 Task: Create a due date automation trigger when advanced on, 2 hours after a card is due add dates due in in more than 1 days.
Action: Mouse moved to (904, 69)
Screenshot: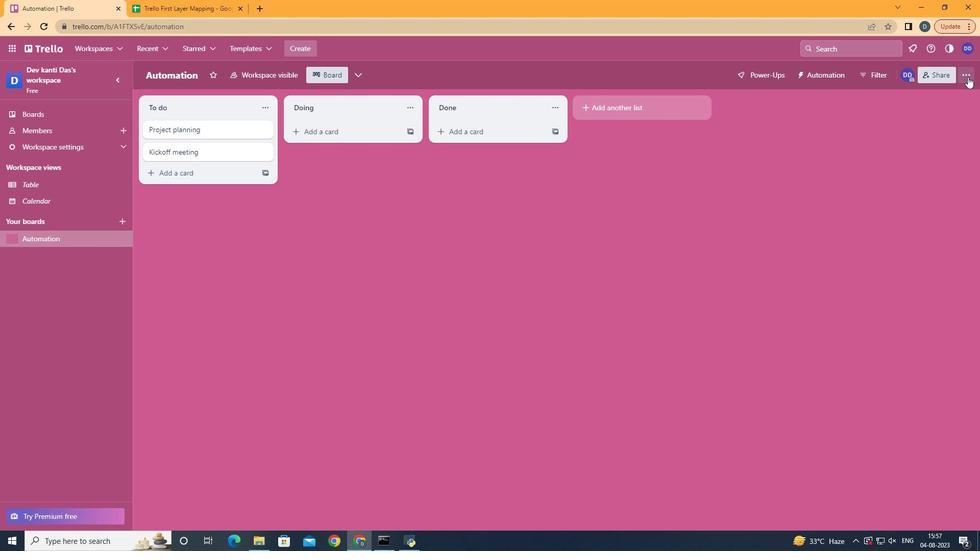 
Action: Mouse pressed left at (904, 69)
Screenshot: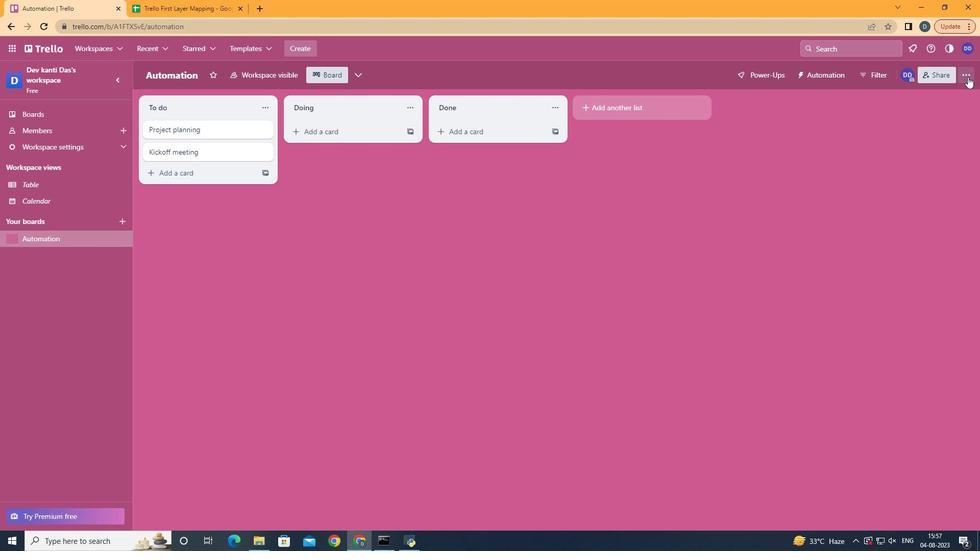 
Action: Mouse moved to (831, 213)
Screenshot: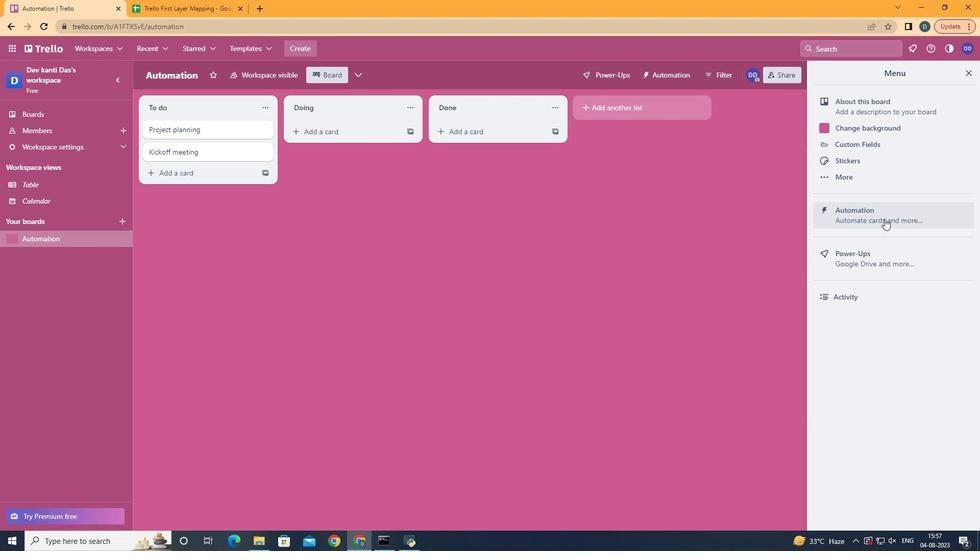 
Action: Mouse pressed left at (831, 213)
Screenshot: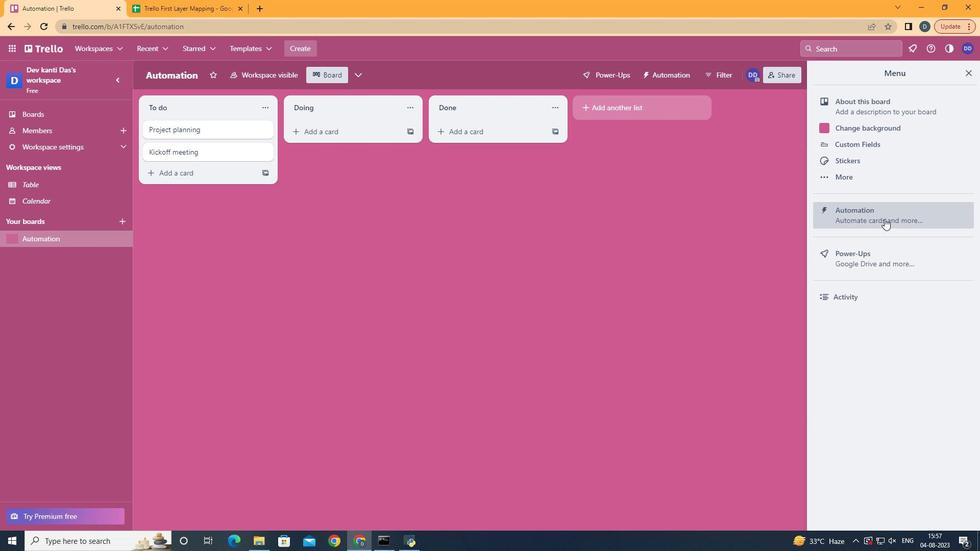 
Action: Mouse moved to (240, 203)
Screenshot: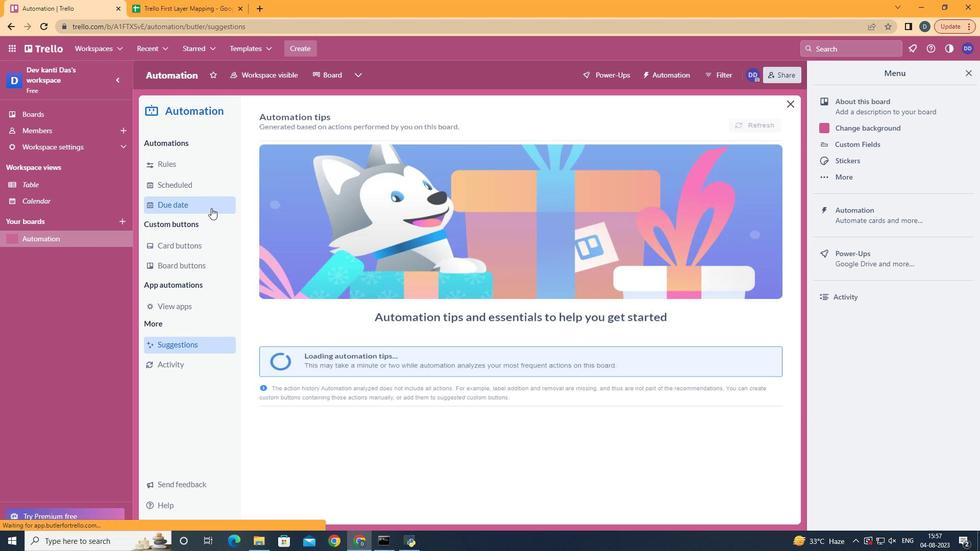 
Action: Mouse pressed left at (240, 203)
Screenshot: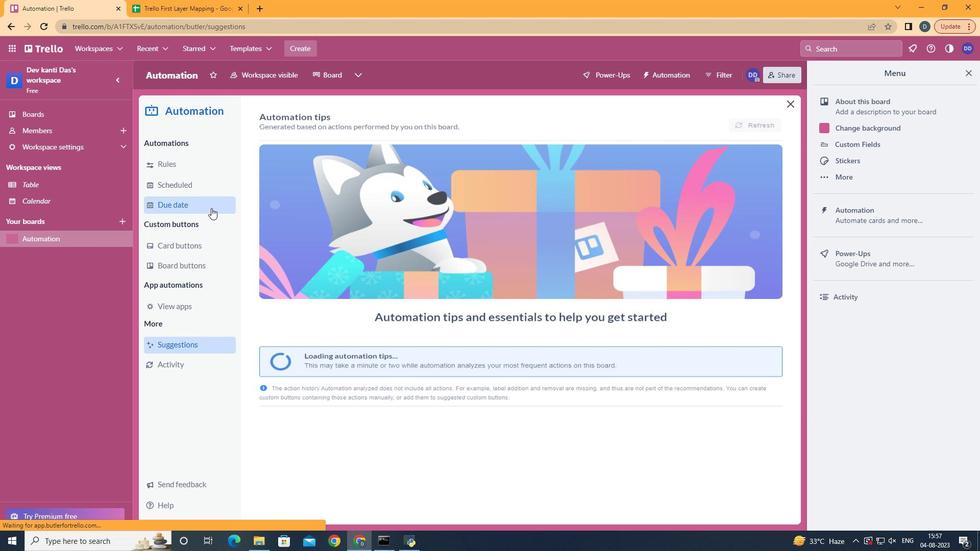 
Action: Mouse moved to (688, 107)
Screenshot: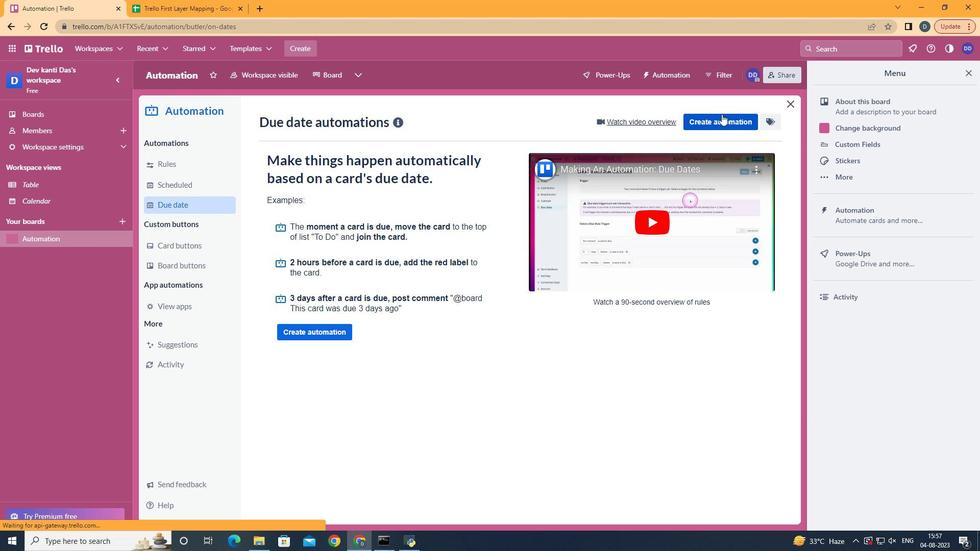 
Action: Mouse pressed left at (688, 107)
Screenshot: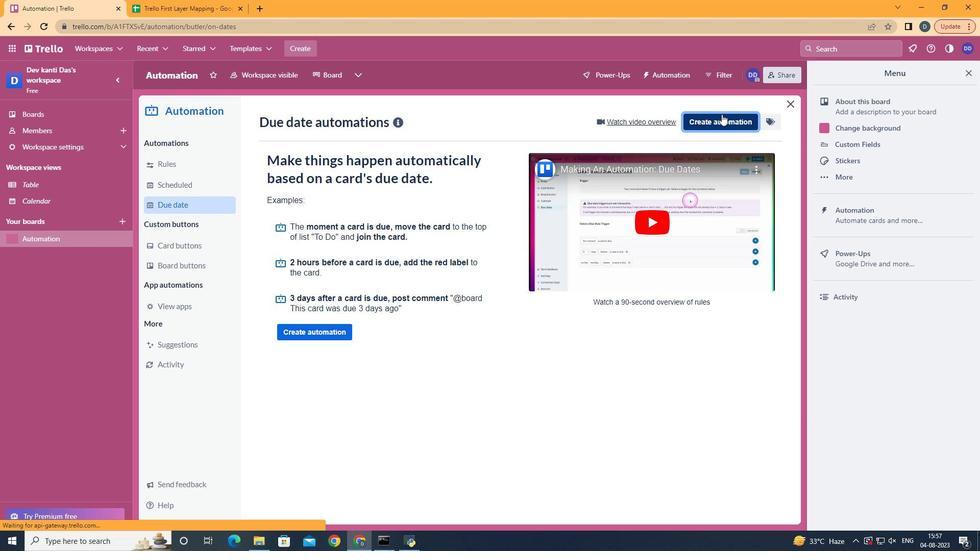 
Action: Mouse moved to (542, 211)
Screenshot: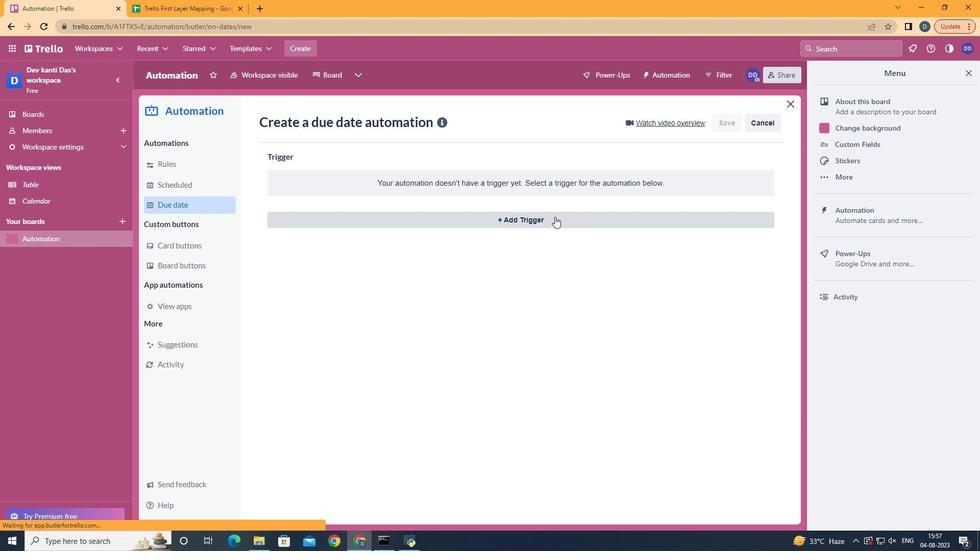 
Action: Mouse pressed left at (542, 211)
Screenshot: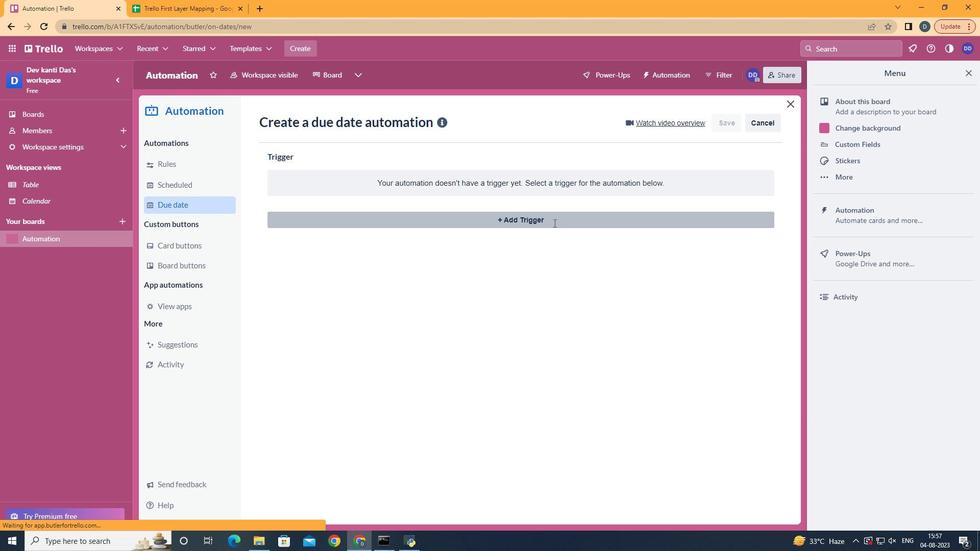 
Action: Mouse moved to (344, 432)
Screenshot: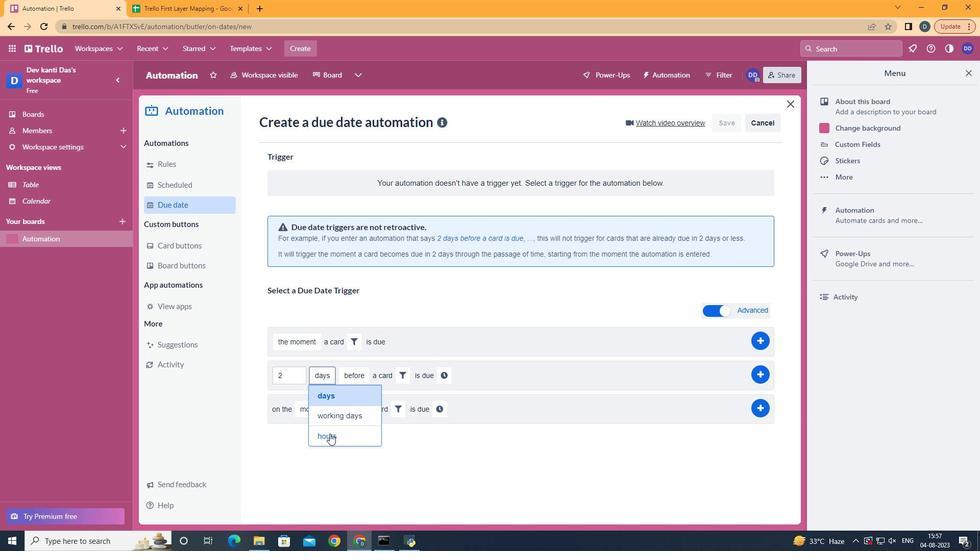 
Action: Mouse pressed left at (344, 432)
Screenshot: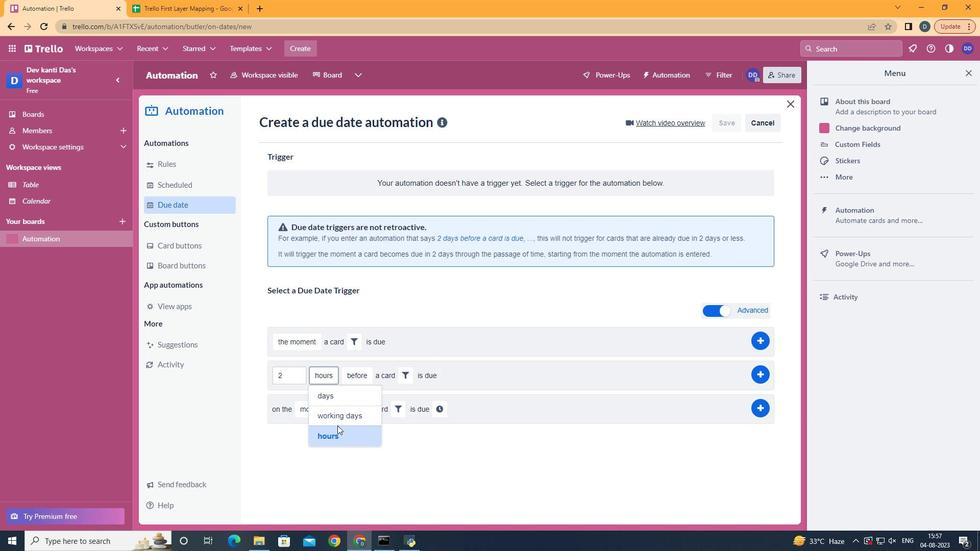 
Action: Mouse moved to (368, 420)
Screenshot: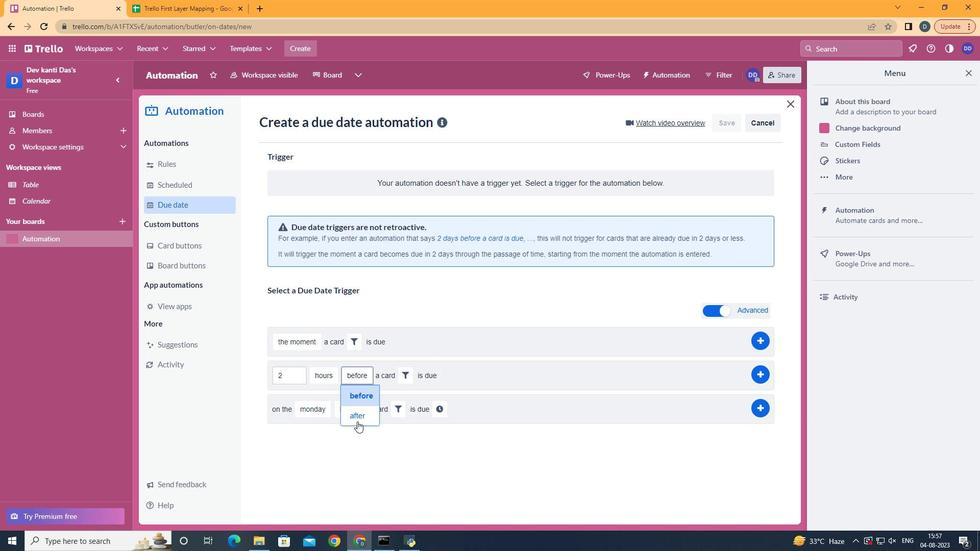 
Action: Mouse pressed left at (368, 420)
Screenshot: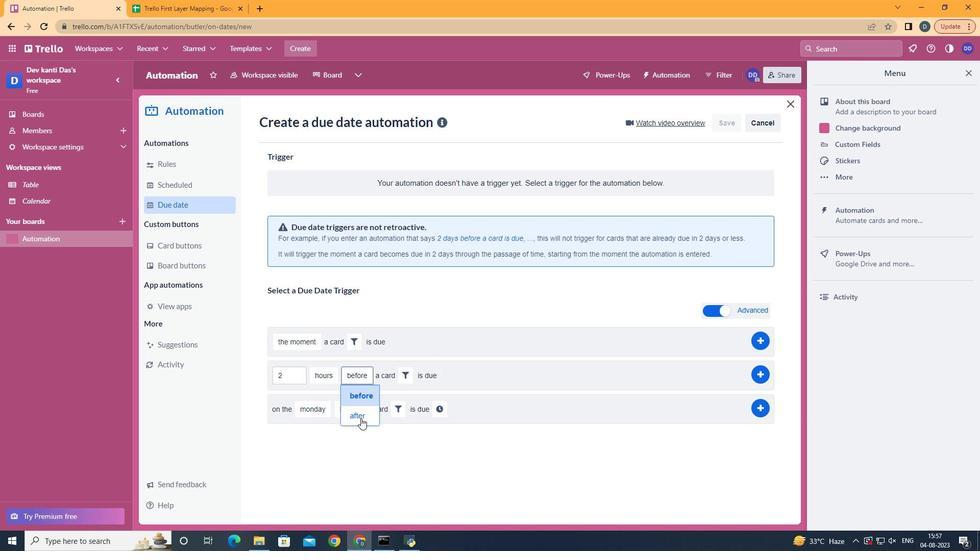 
Action: Mouse moved to (401, 368)
Screenshot: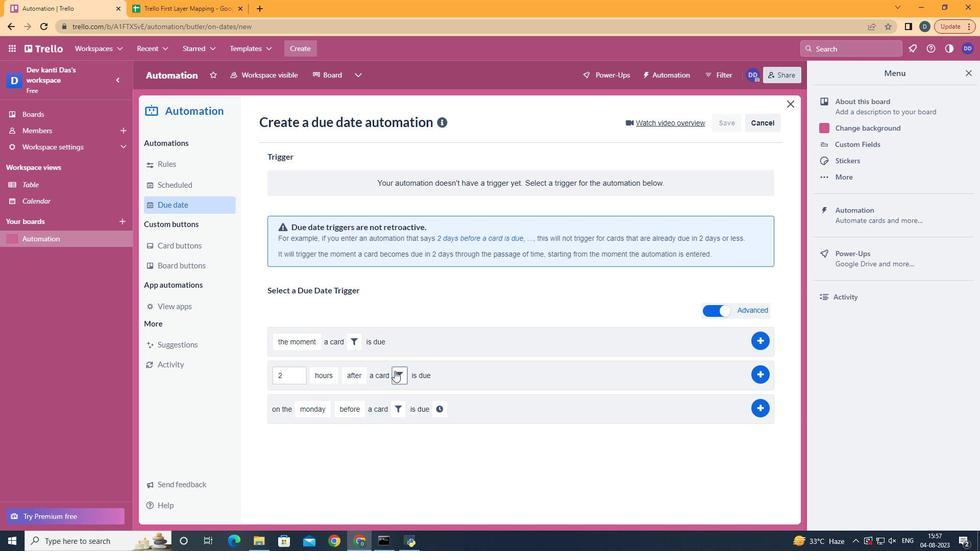 
Action: Mouse pressed left at (401, 368)
Screenshot: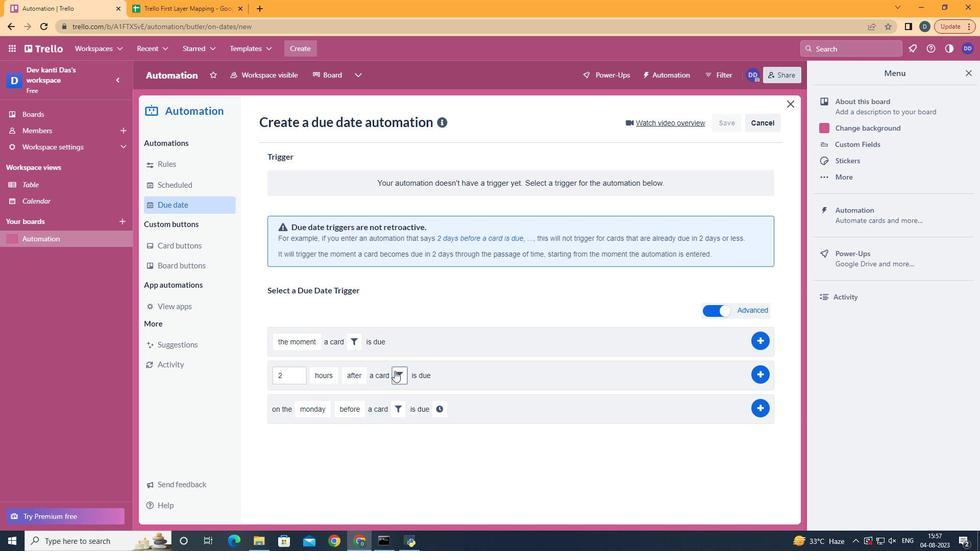 
Action: Mouse moved to (463, 410)
Screenshot: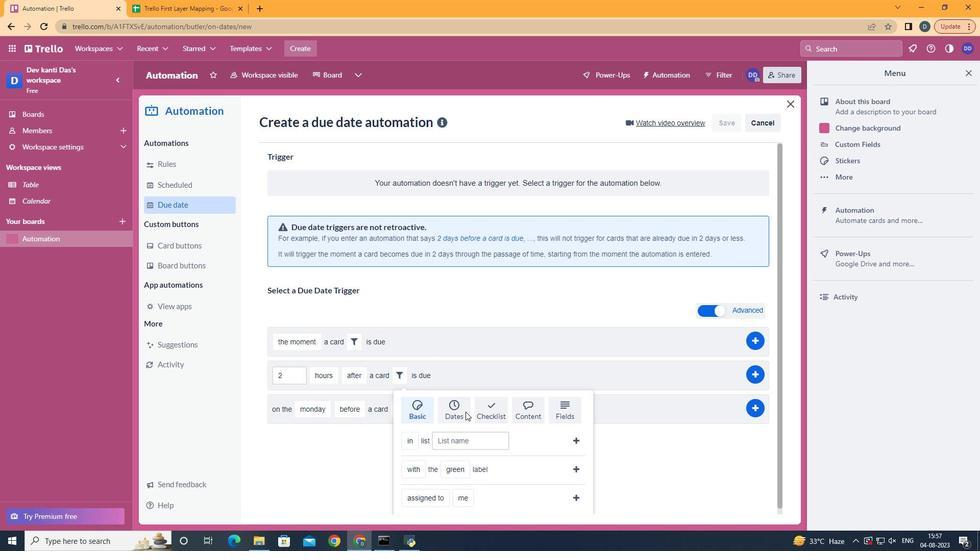 
Action: Mouse pressed left at (463, 410)
Screenshot: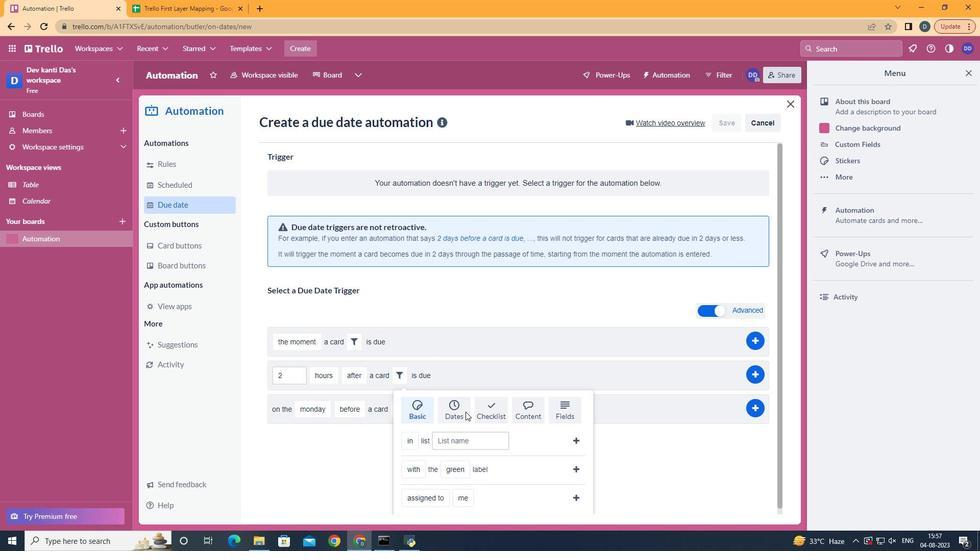 
Action: Mouse moved to (463, 410)
Screenshot: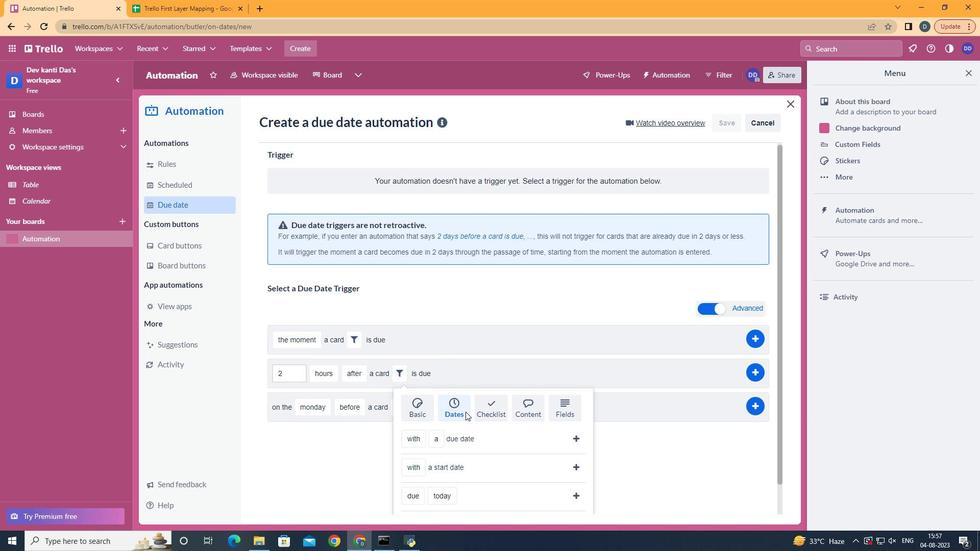 
Action: Mouse scrolled (463, 409) with delta (0, 0)
Screenshot: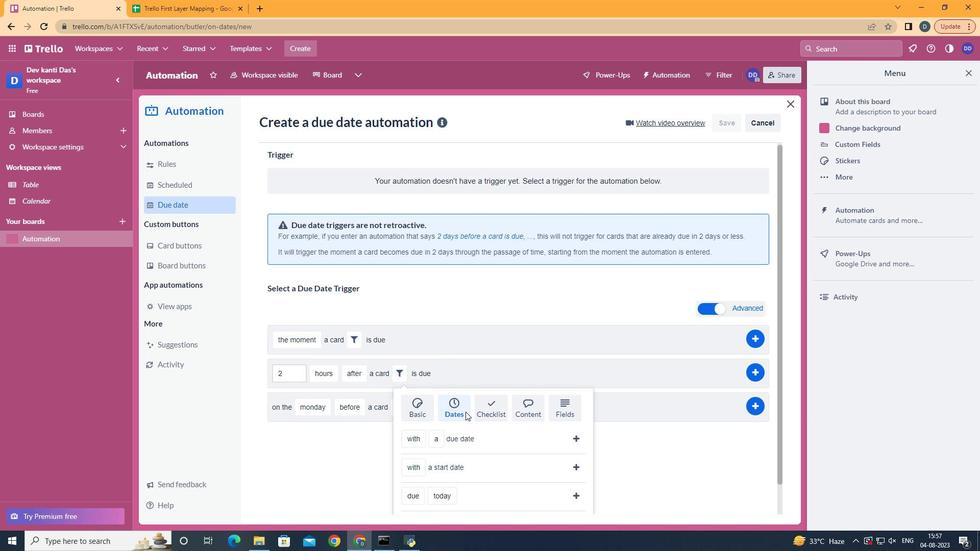 
Action: Mouse scrolled (463, 409) with delta (0, 0)
Screenshot: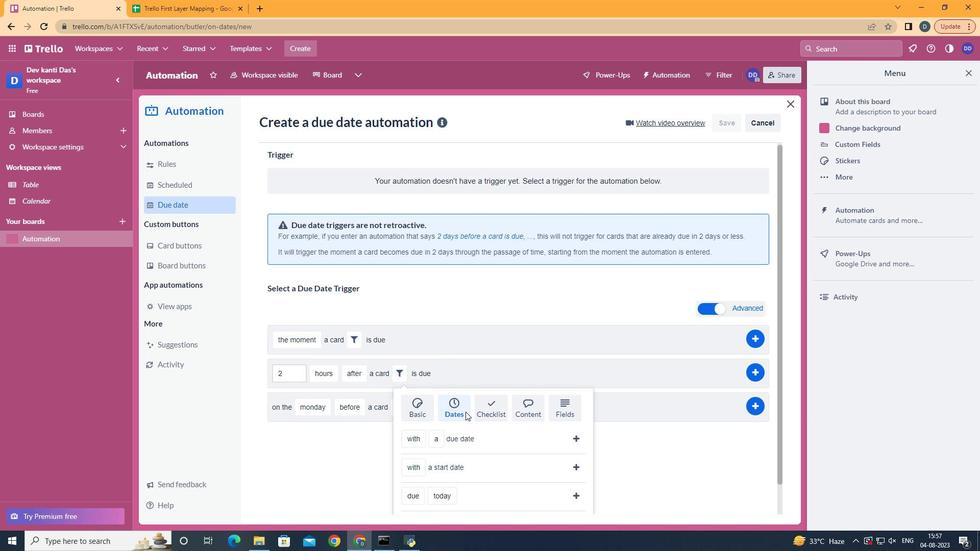 
Action: Mouse scrolled (463, 409) with delta (0, 0)
Screenshot: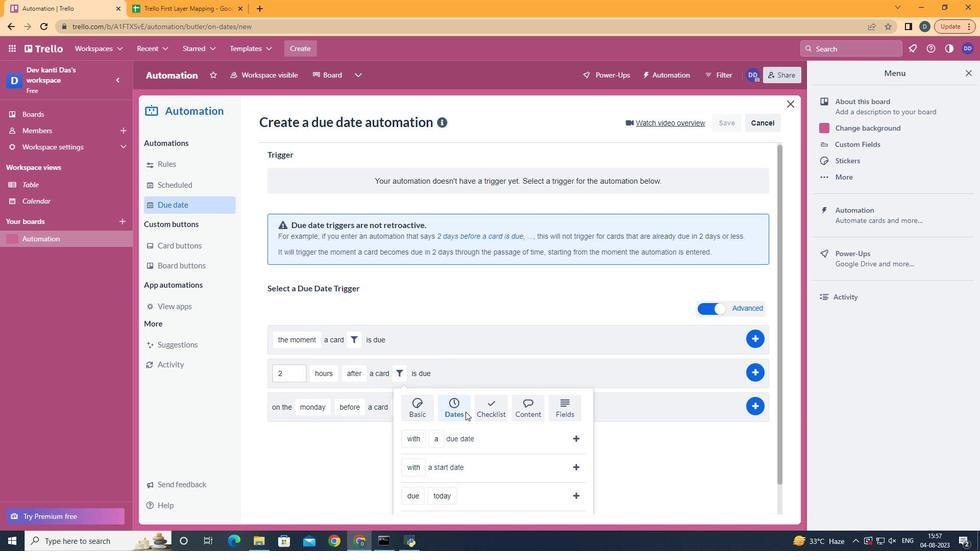 
Action: Mouse scrolled (463, 409) with delta (0, 0)
Screenshot: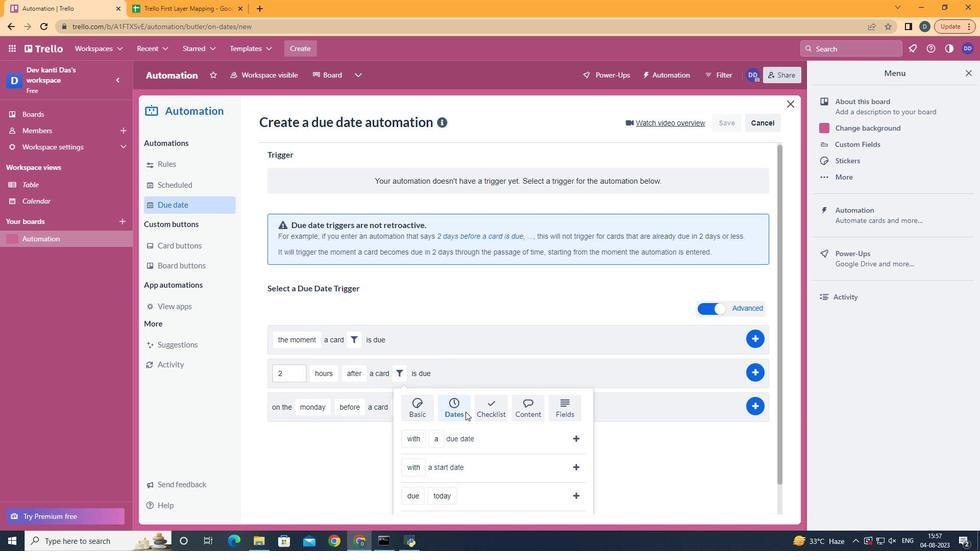 
Action: Mouse scrolled (463, 409) with delta (0, 0)
Screenshot: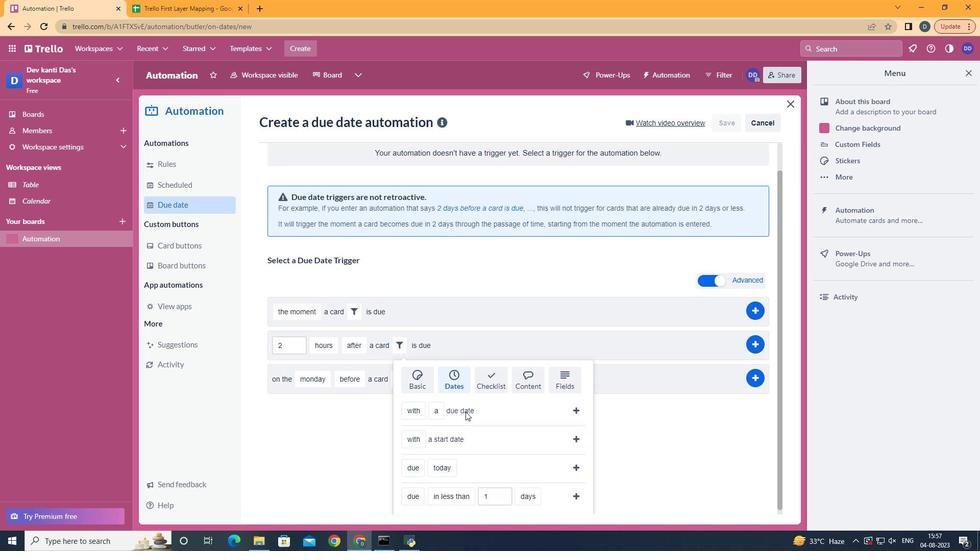 
Action: Mouse moved to (426, 448)
Screenshot: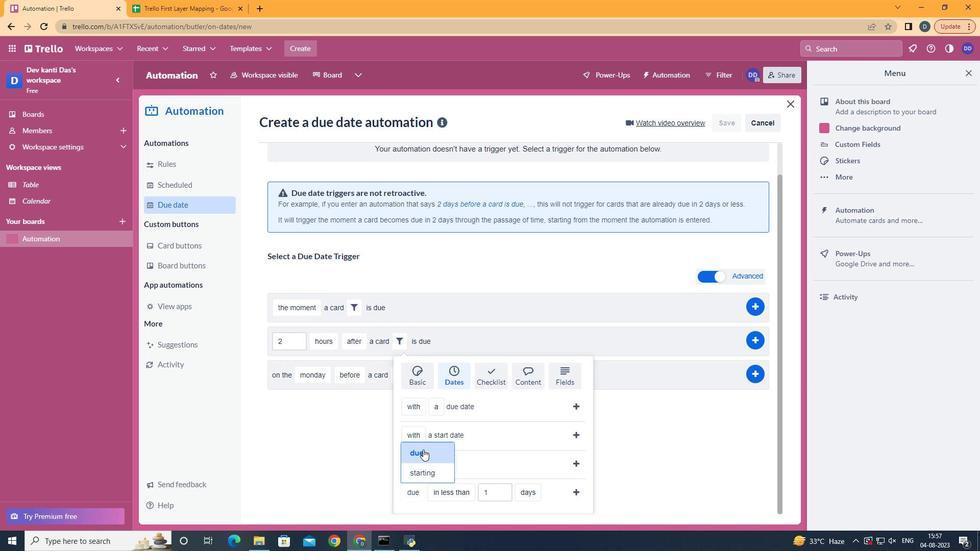 
Action: Mouse pressed left at (426, 448)
Screenshot: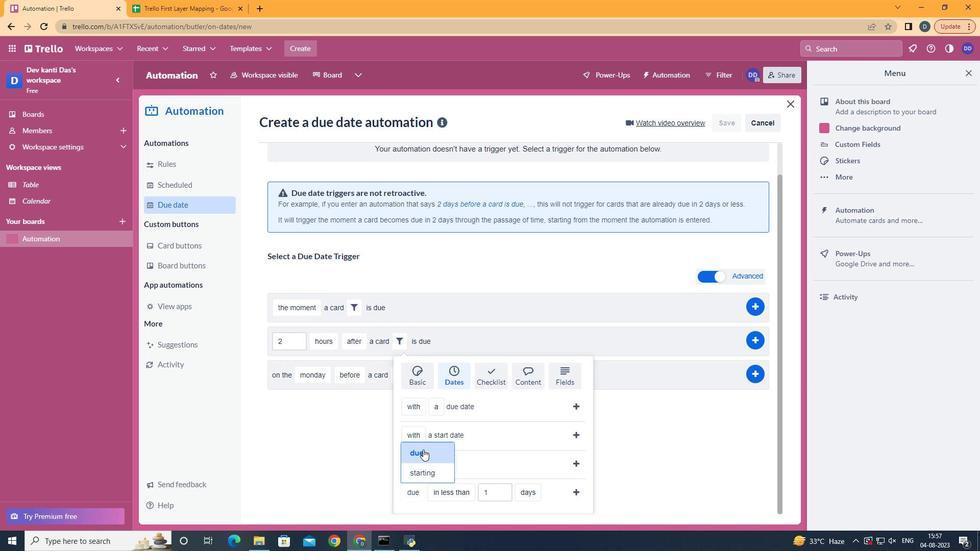 
Action: Mouse moved to (461, 430)
Screenshot: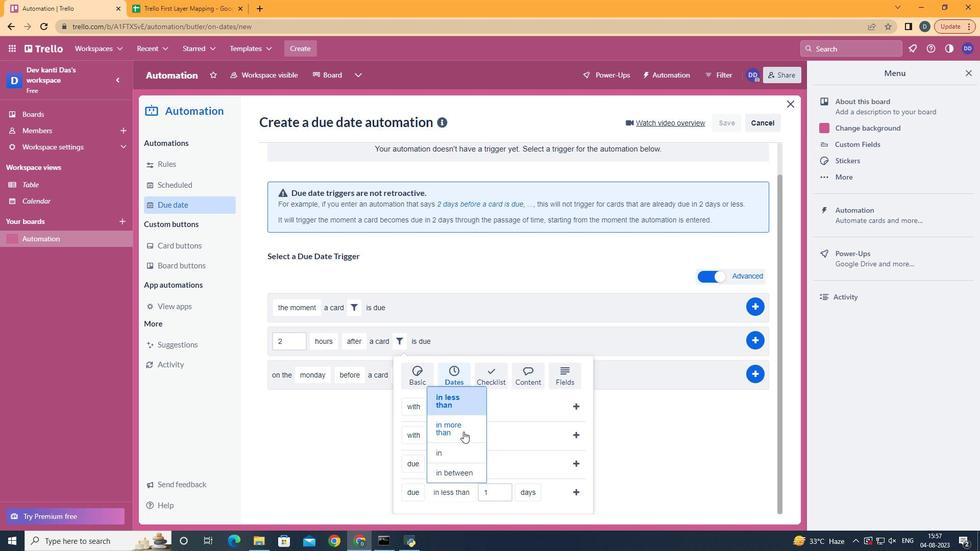 
Action: Mouse pressed left at (461, 430)
Screenshot: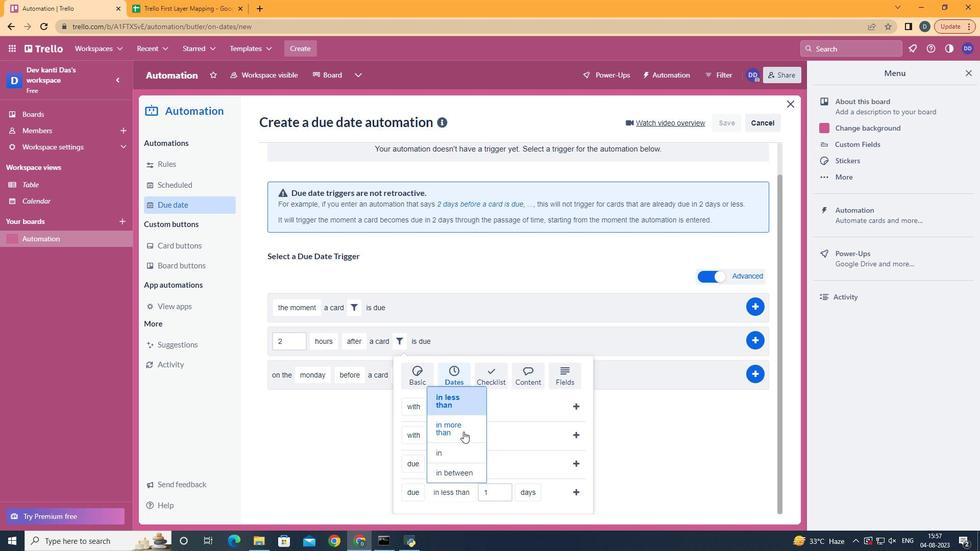 
Action: Mouse moved to (527, 450)
Screenshot: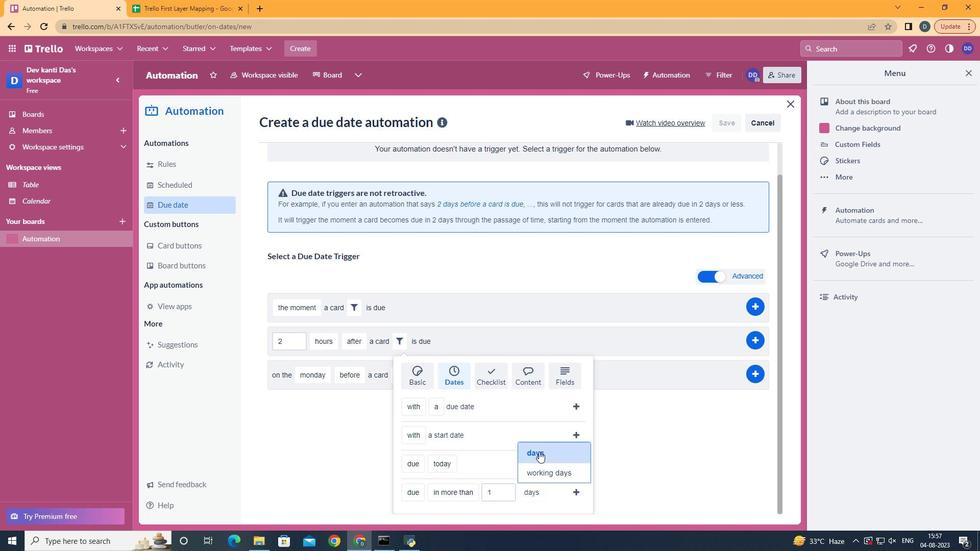 
Action: Mouse pressed left at (527, 450)
Screenshot: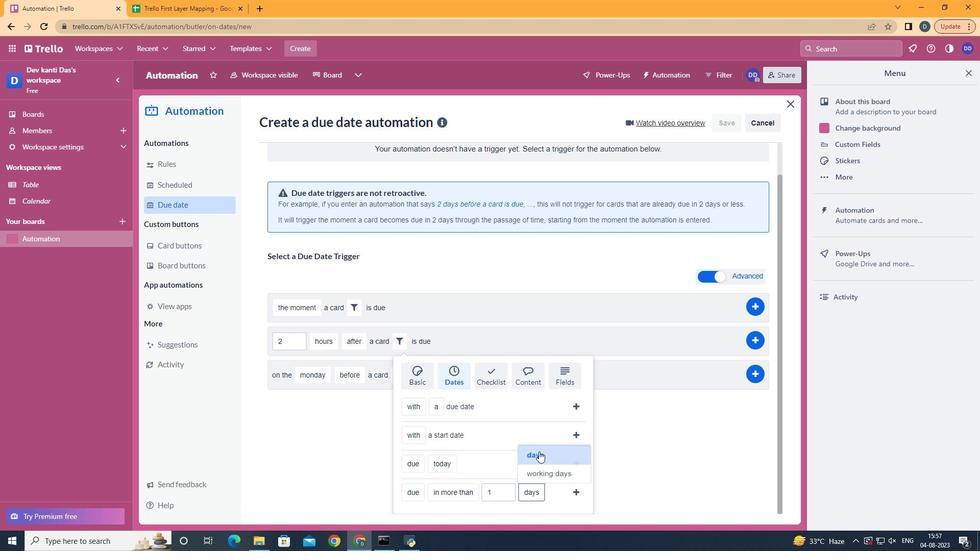 
Action: Mouse moved to (564, 486)
Screenshot: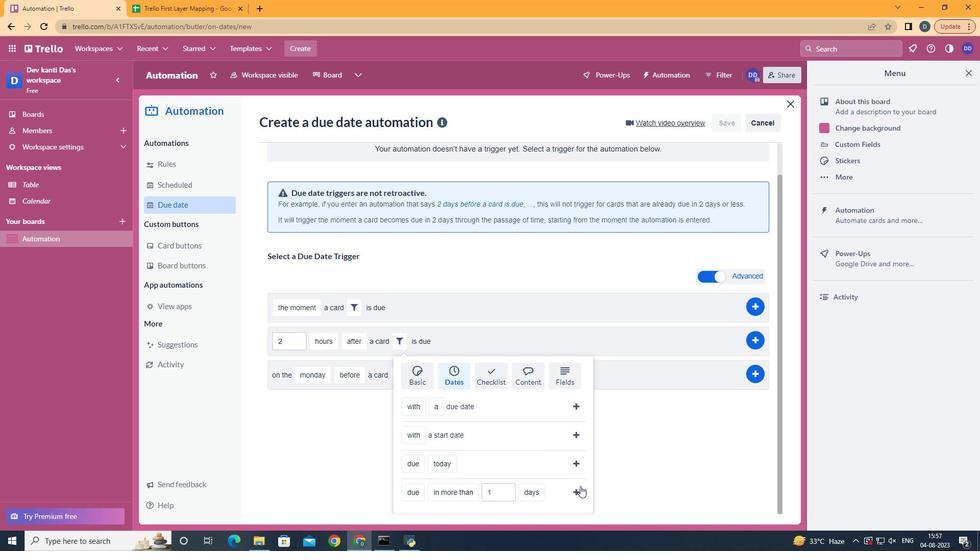 
Action: Mouse pressed left at (564, 486)
Screenshot: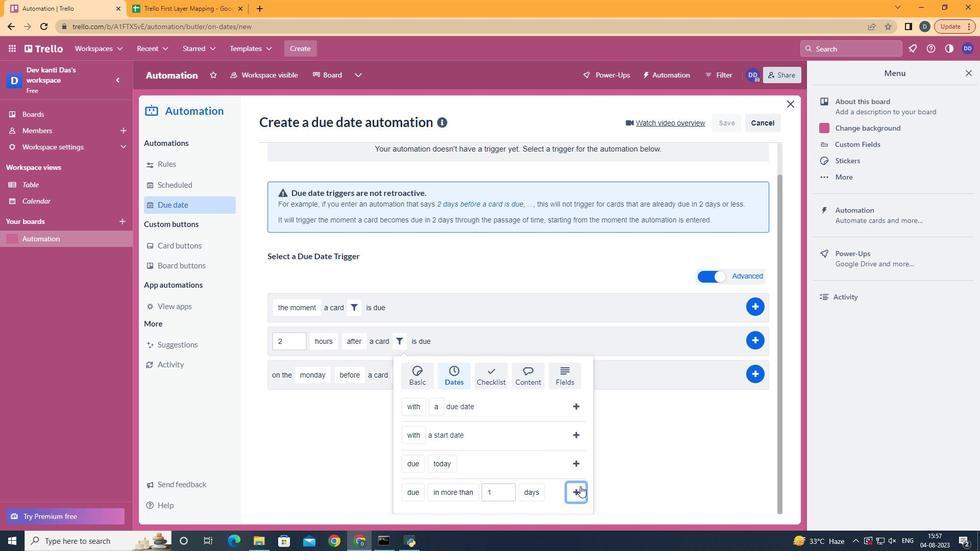 
Action: Mouse moved to (723, 378)
Screenshot: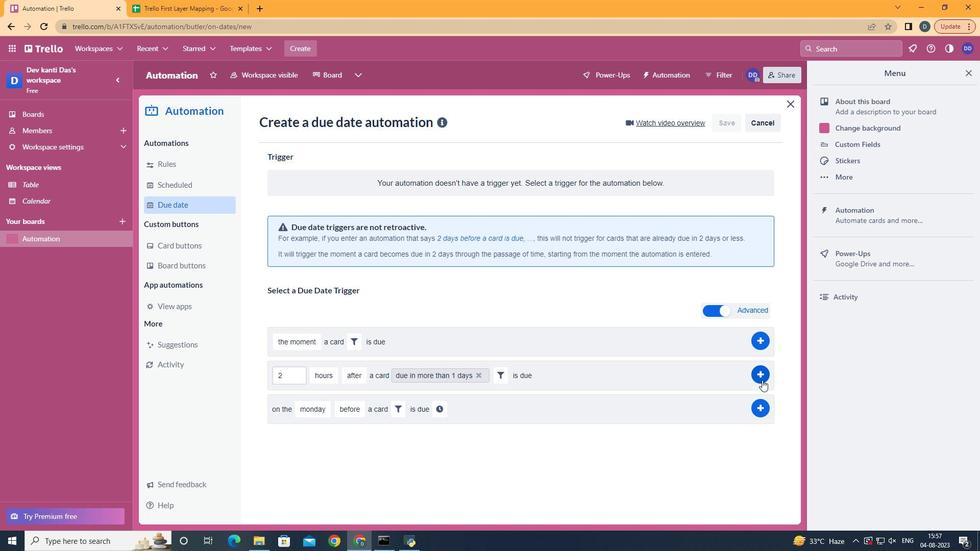 
Action: Mouse pressed left at (723, 378)
Screenshot: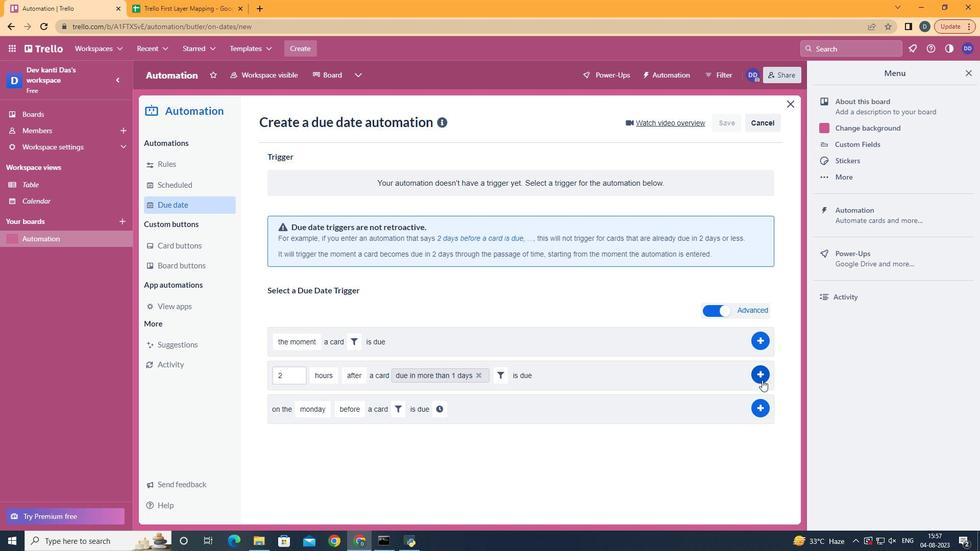 
Action: Mouse moved to (454, 179)
Screenshot: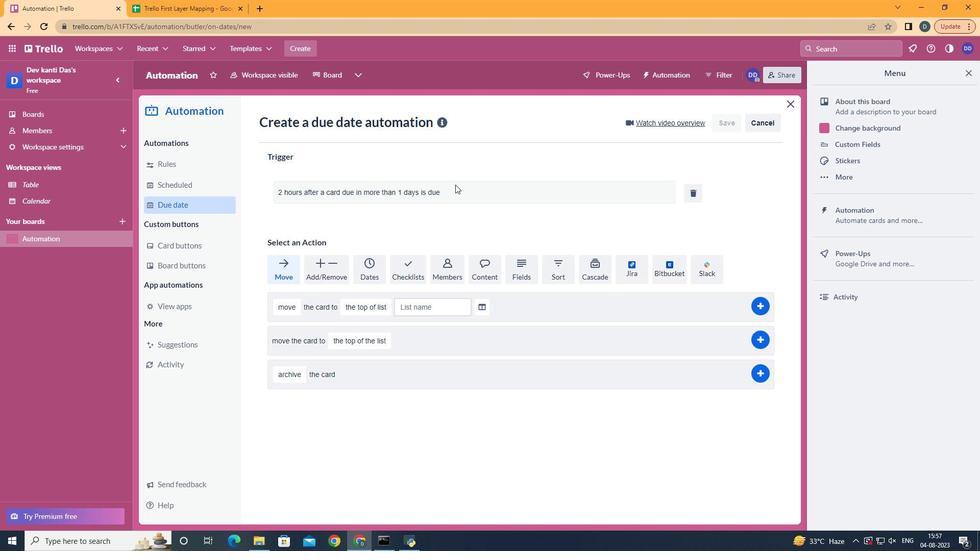 
